 Task: Add Yogi Tea Organic Breath Deep to the cart.
Action: Mouse pressed left at (23, 97)
Screenshot: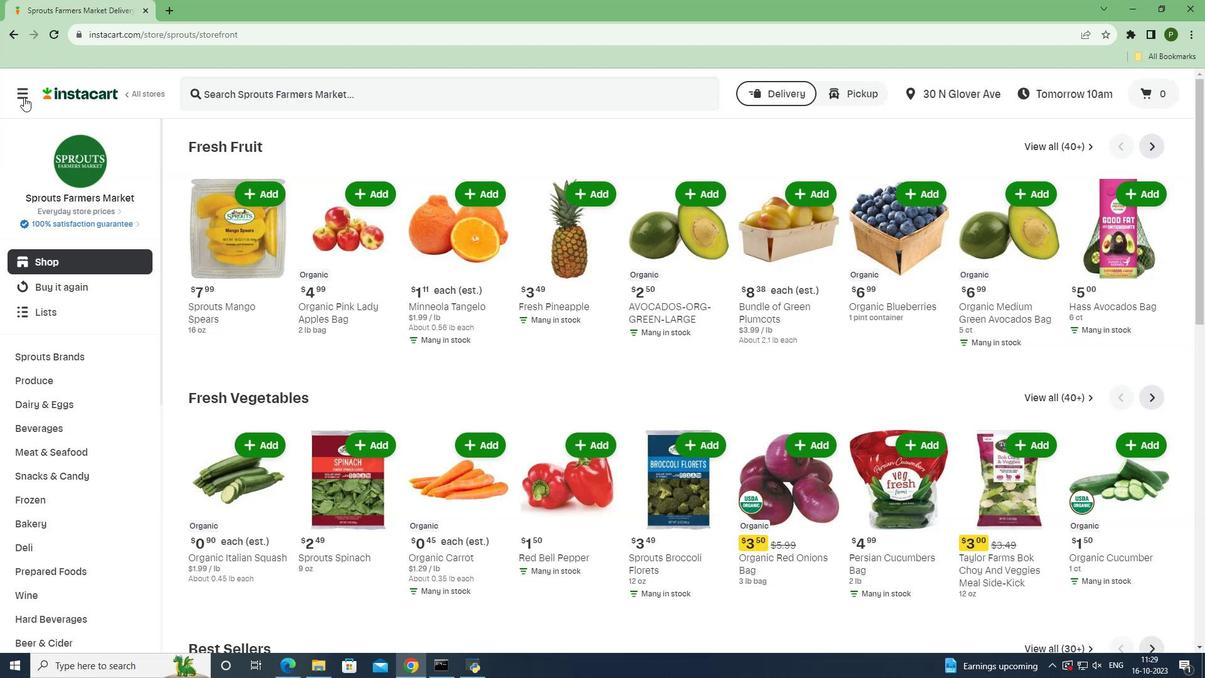 
Action: Mouse moved to (43, 327)
Screenshot: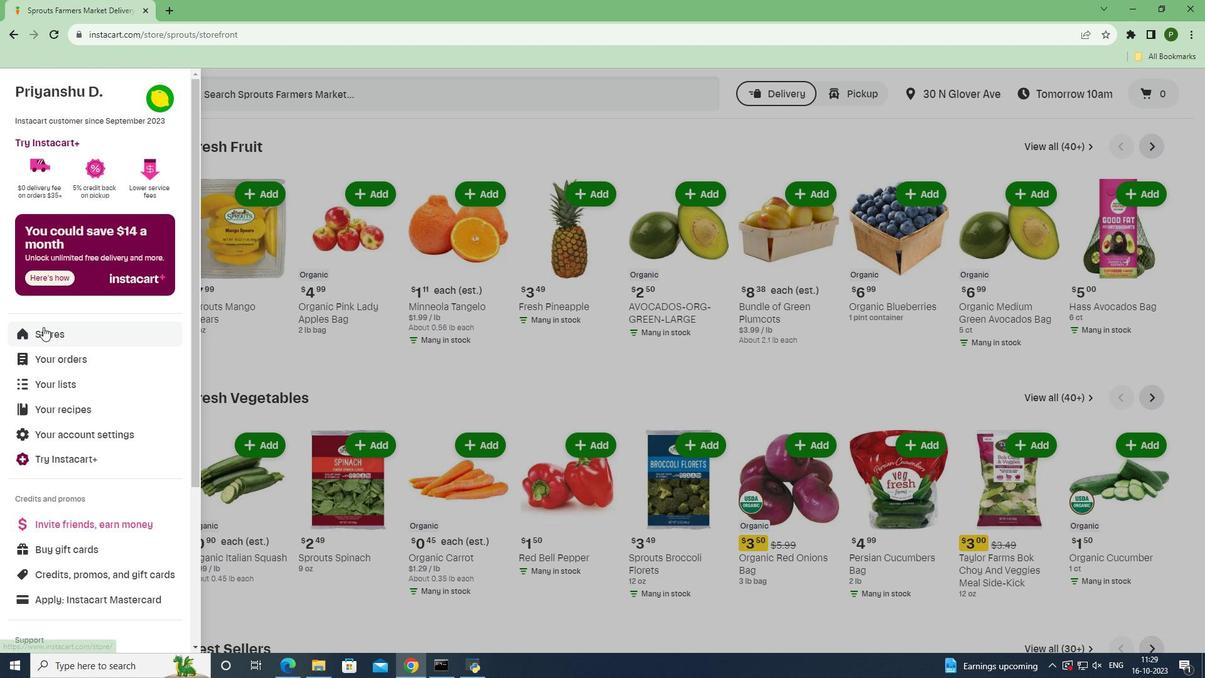 
Action: Mouse pressed left at (43, 327)
Screenshot: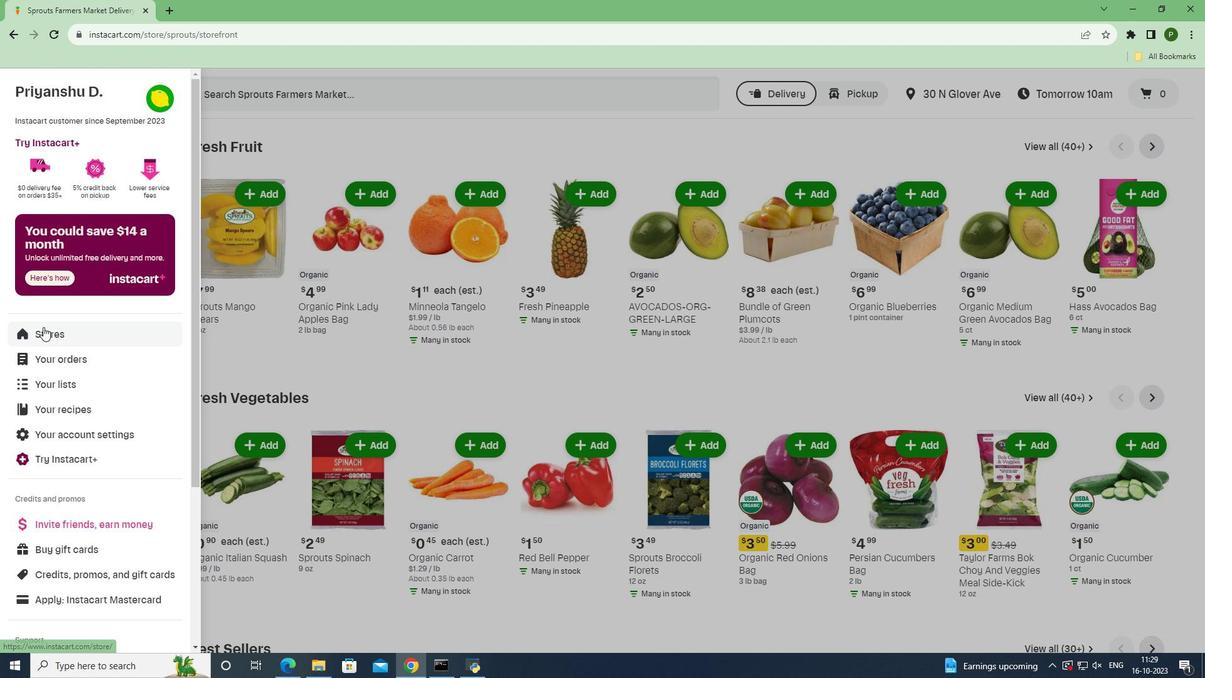 
Action: Mouse moved to (279, 141)
Screenshot: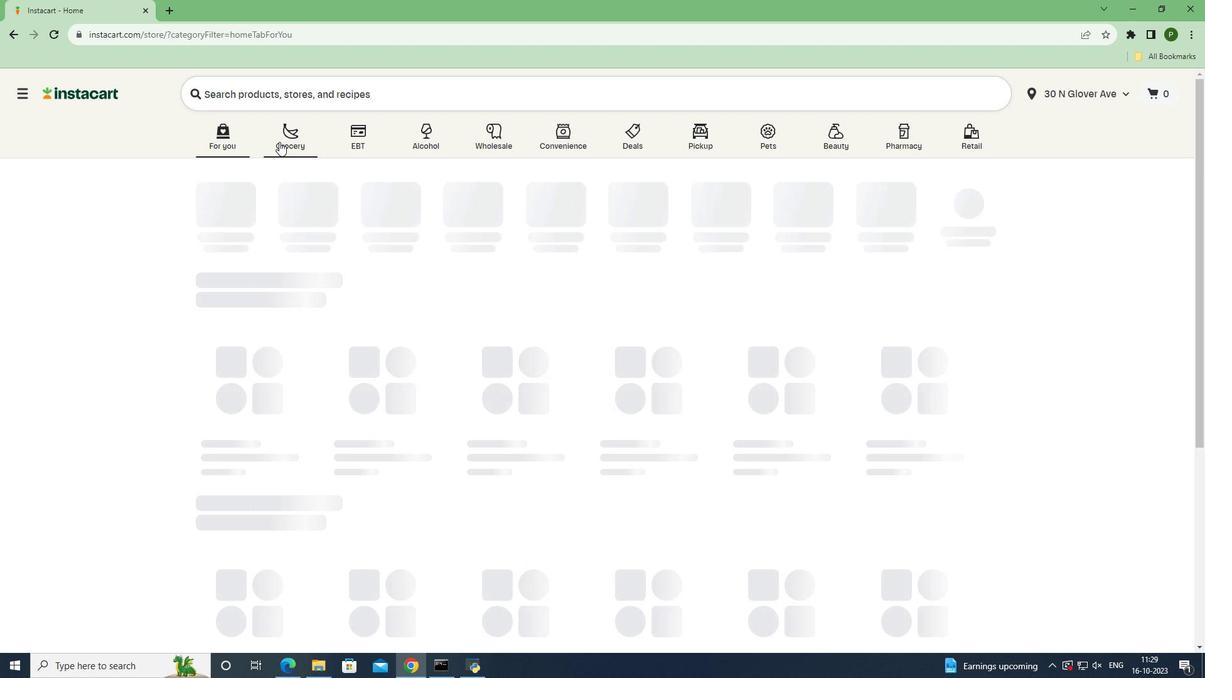 
Action: Mouse pressed left at (279, 141)
Screenshot: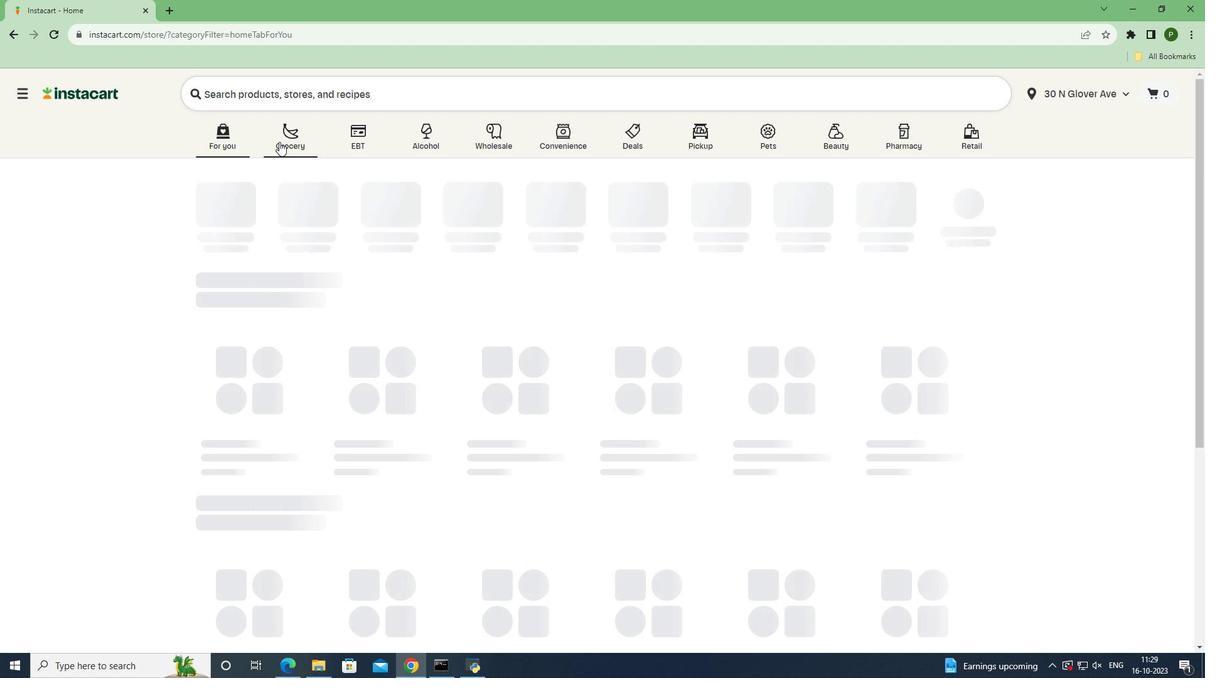 
Action: Mouse moved to (787, 307)
Screenshot: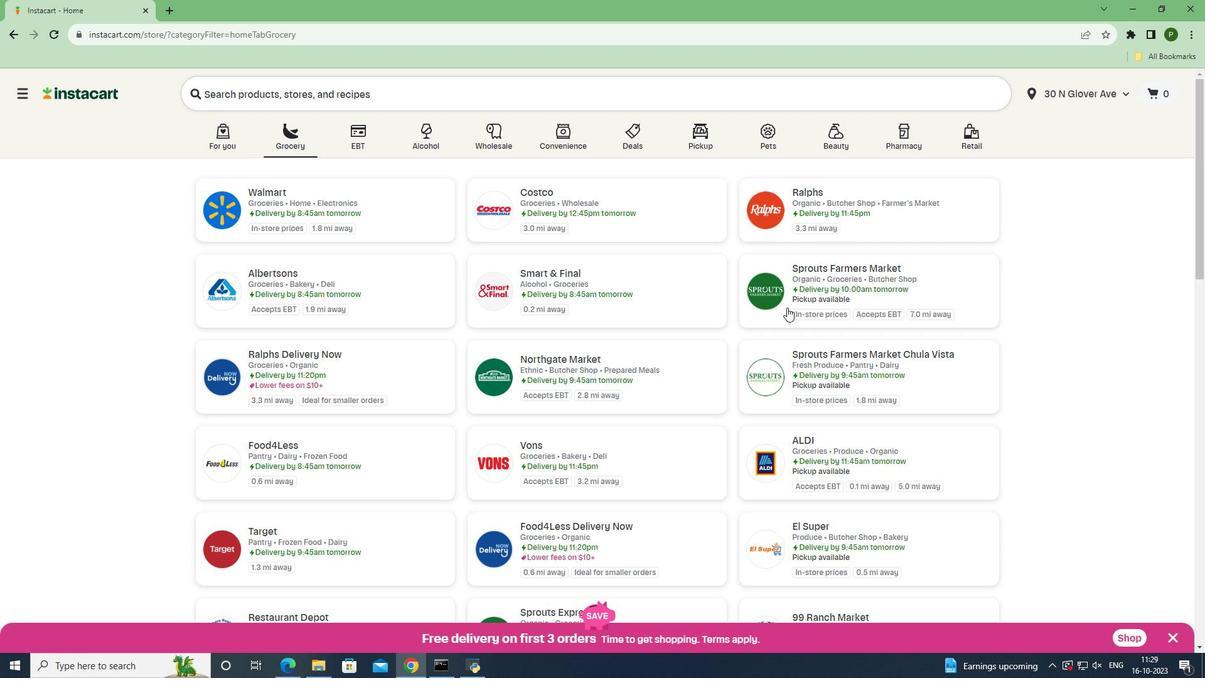 
Action: Mouse pressed left at (787, 307)
Screenshot: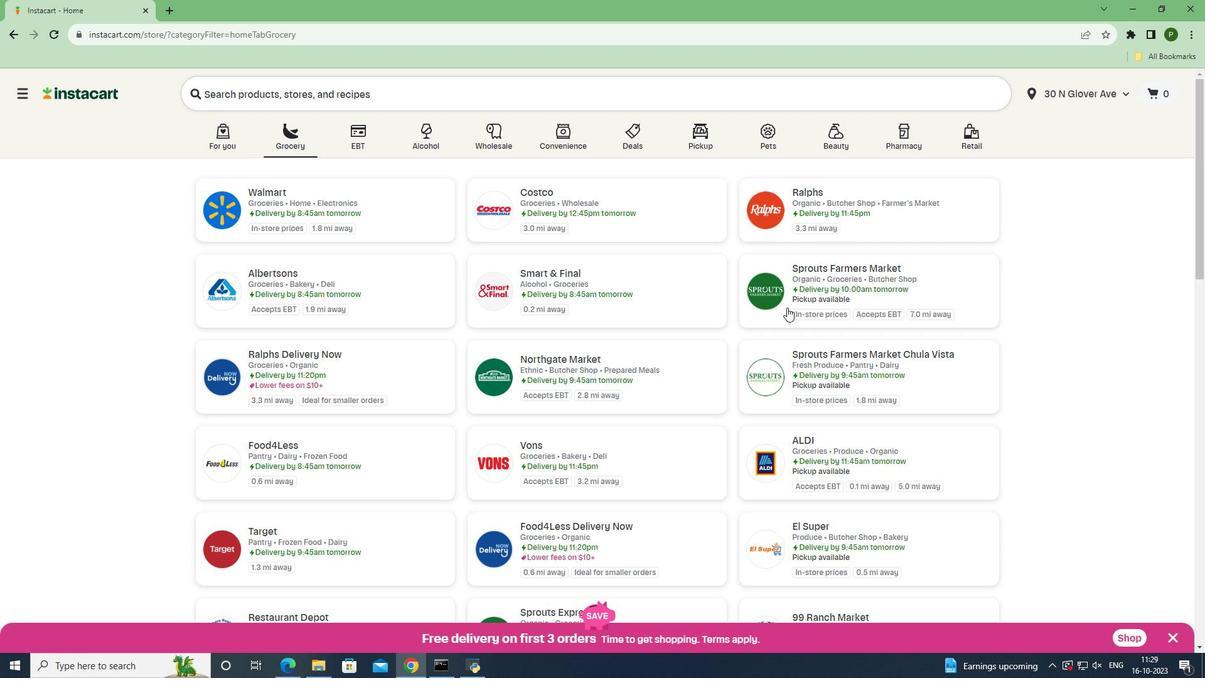 
Action: Mouse moved to (44, 436)
Screenshot: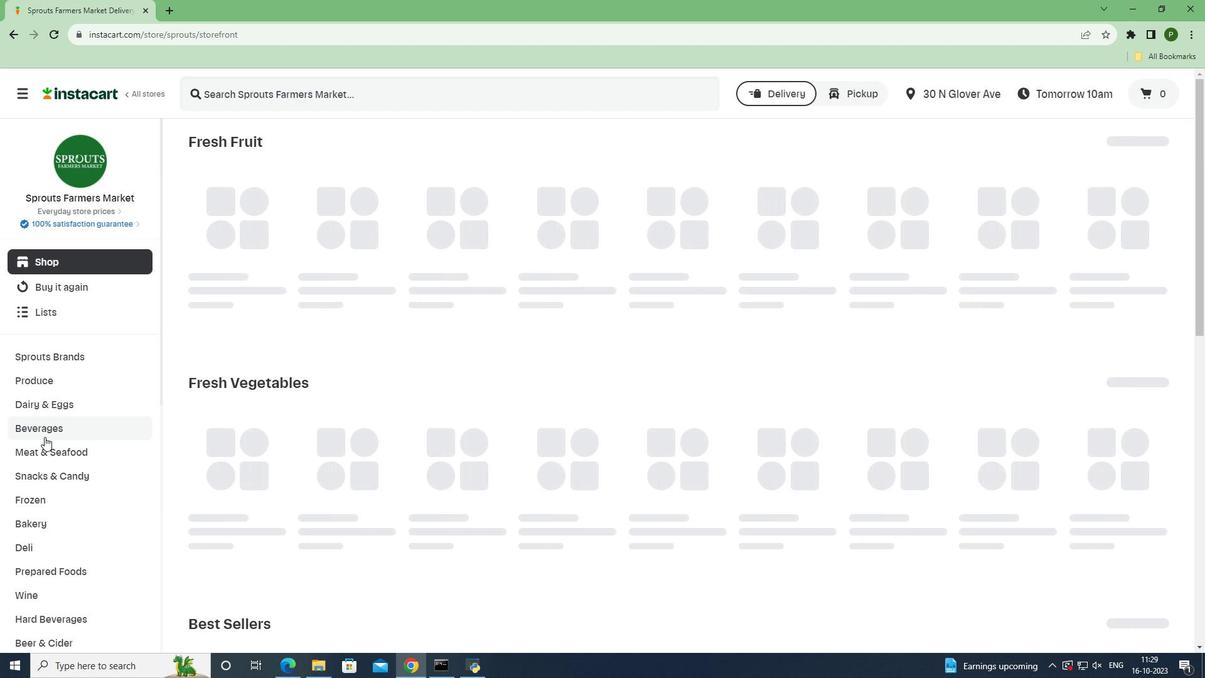 
Action: Mouse pressed left at (44, 436)
Screenshot: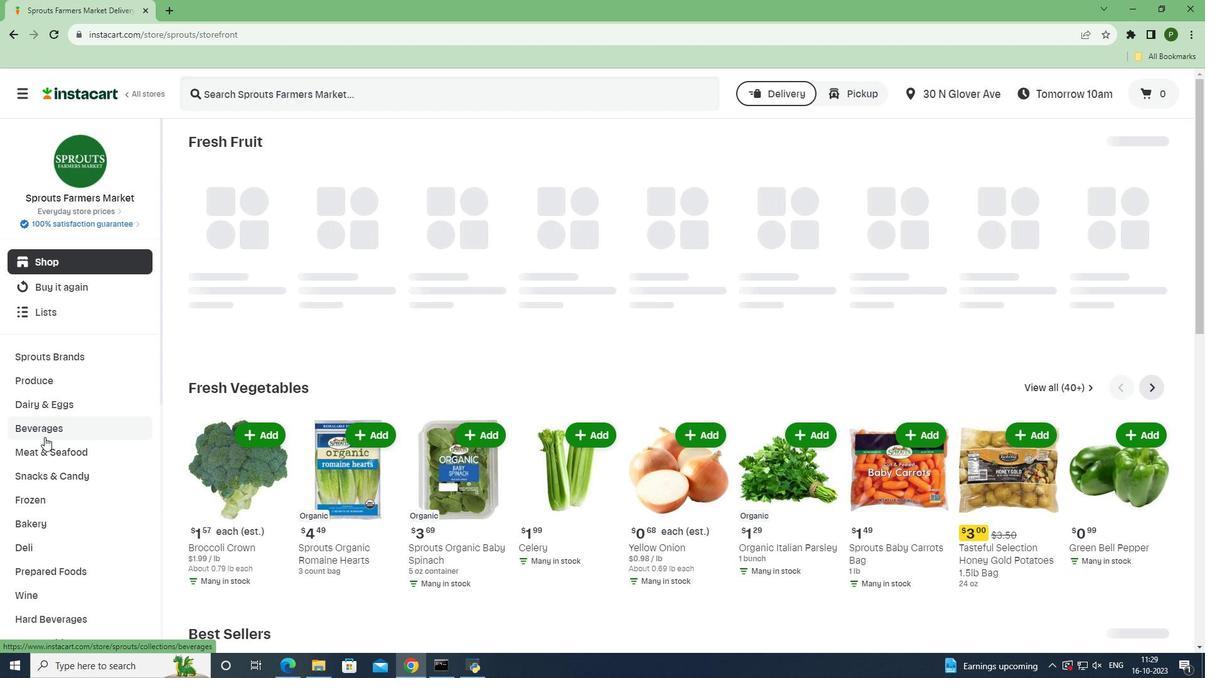 
Action: Mouse moved to (1091, 174)
Screenshot: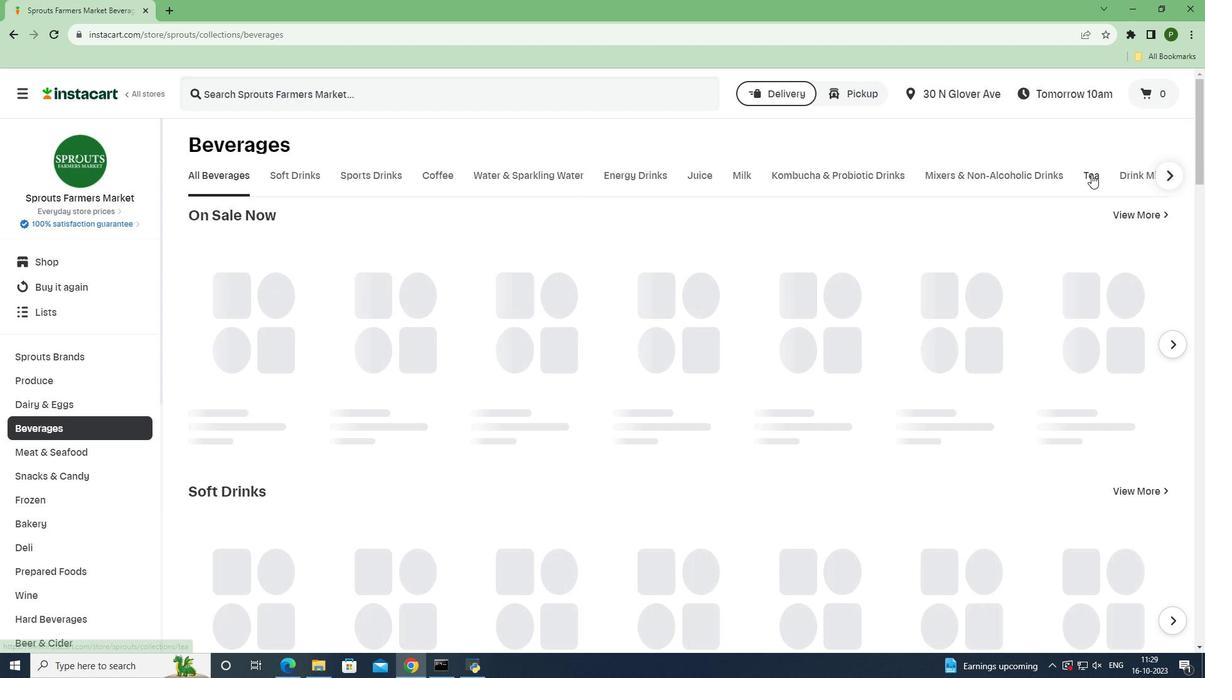 
Action: Mouse pressed left at (1091, 174)
Screenshot: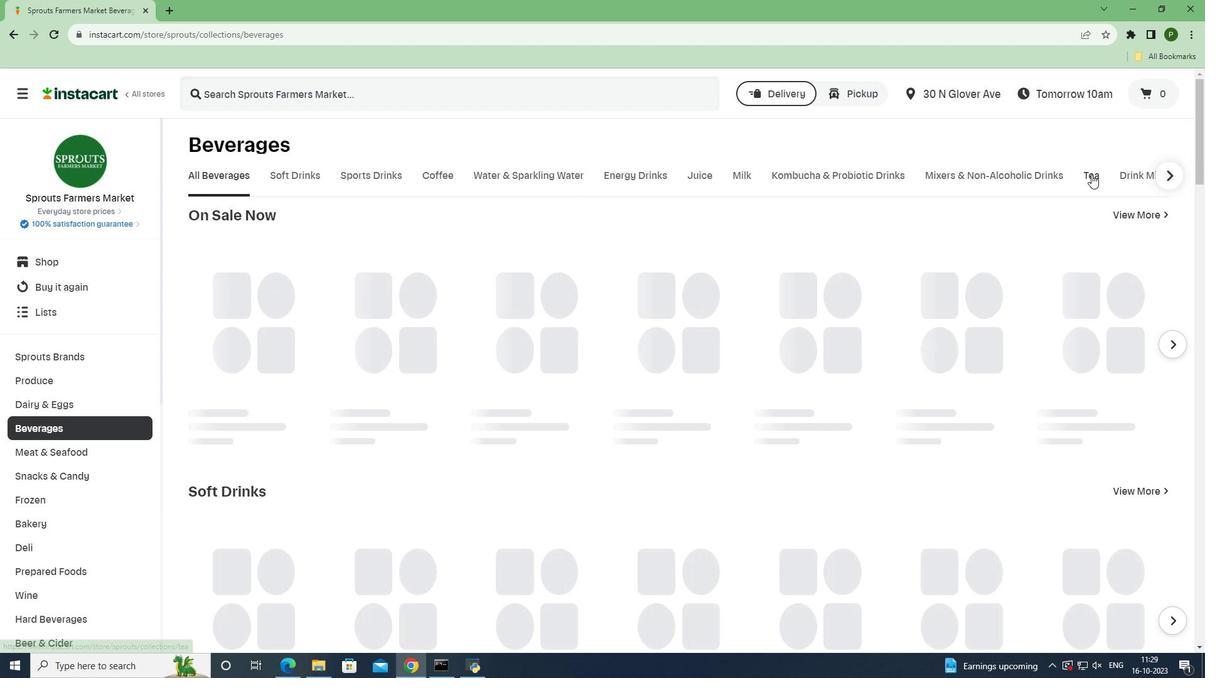 
Action: Mouse moved to (312, 101)
Screenshot: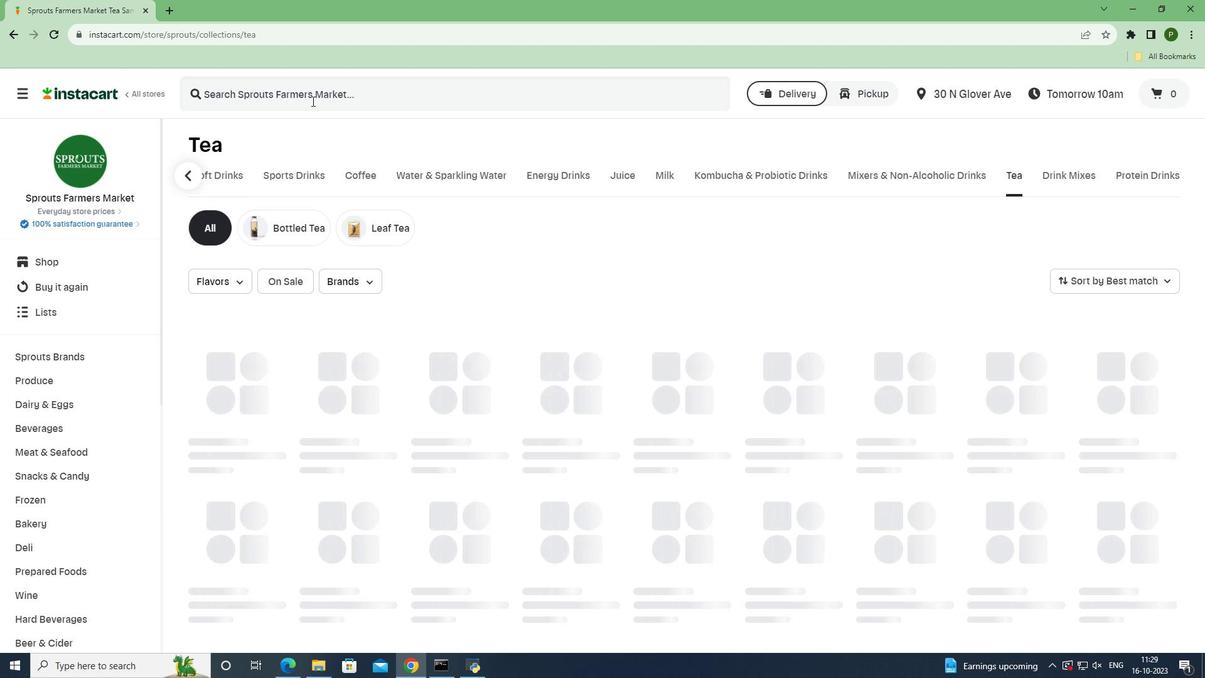 
Action: Mouse pressed left at (312, 101)
Screenshot: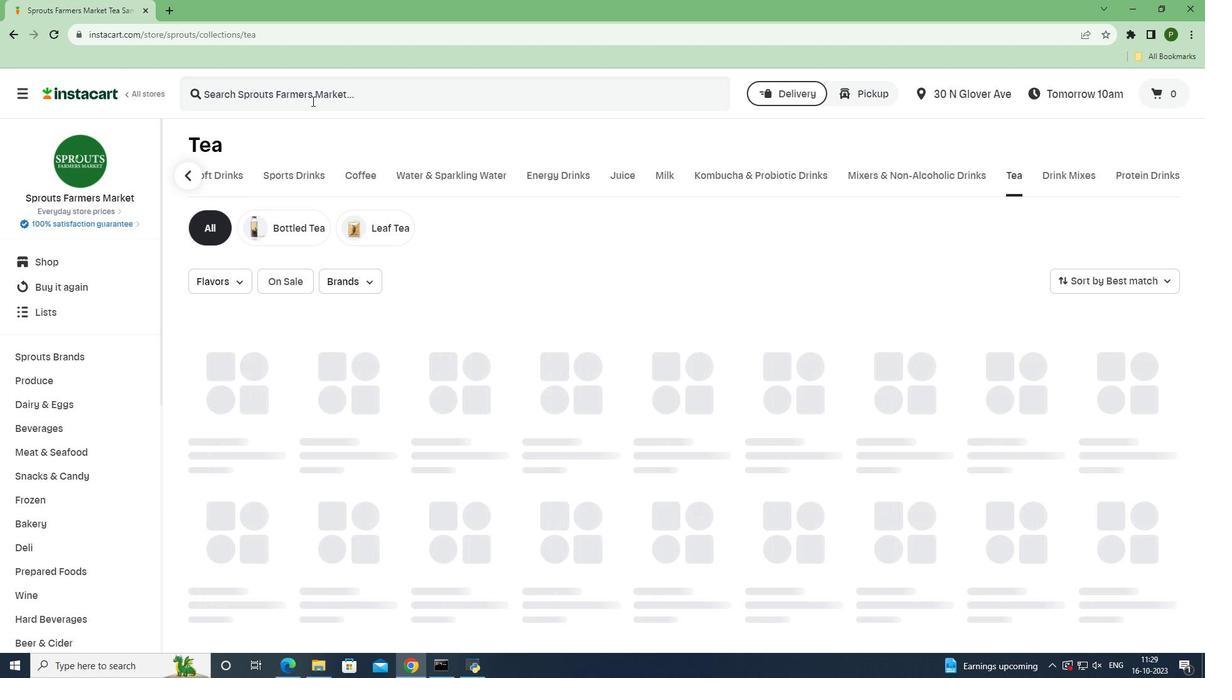 
Action: Key pressed <Key.caps_lock>Y<Key.caps_lock>ogi<Key.space><Key.caps_lock>T<Key.caps_lock>ea<Key.space><Key.caps_lock>O<Key.caps_lock>rganic<Key.space><Key.caps_lock>B<Key.caps_lock>reath<Key.space><Key.caps_lock>D<Key.caps_lock>eep<Key.space><Key.enter>
Screenshot: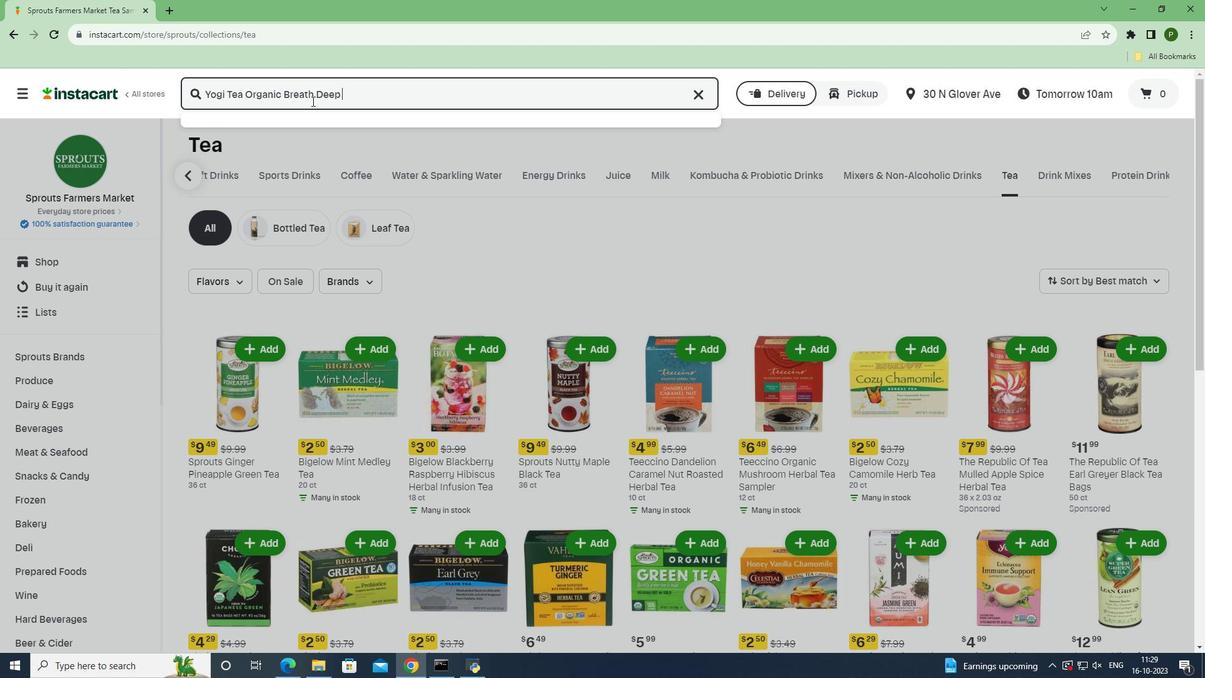 
Action: Mouse moved to (762, 224)
Screenshot: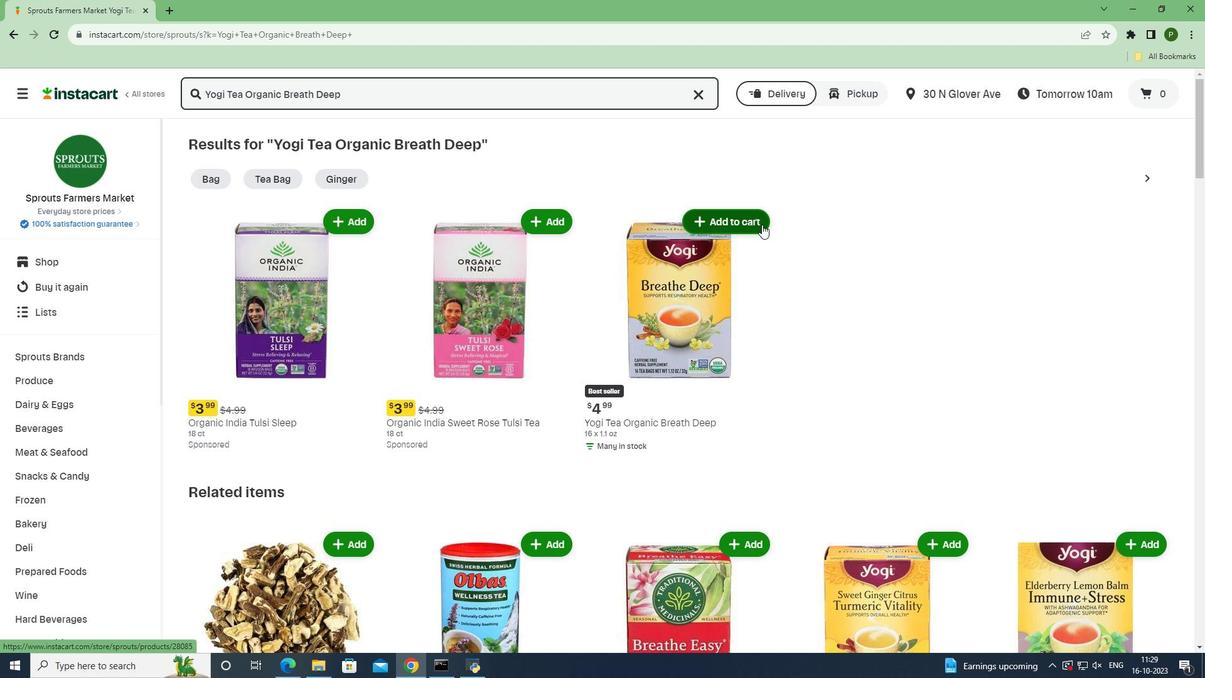 
Action: Mouse pressed left at (762, 224)
Screenshot: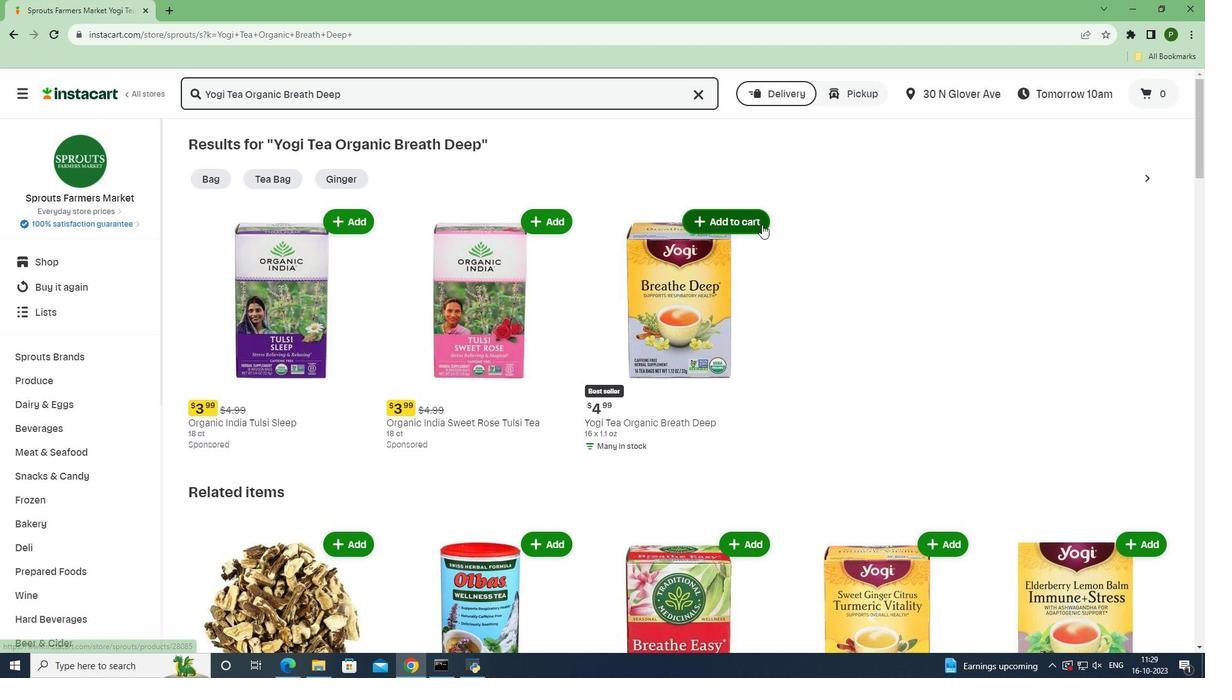 
Action: Mouse moved to (799, 316)
Screenshot: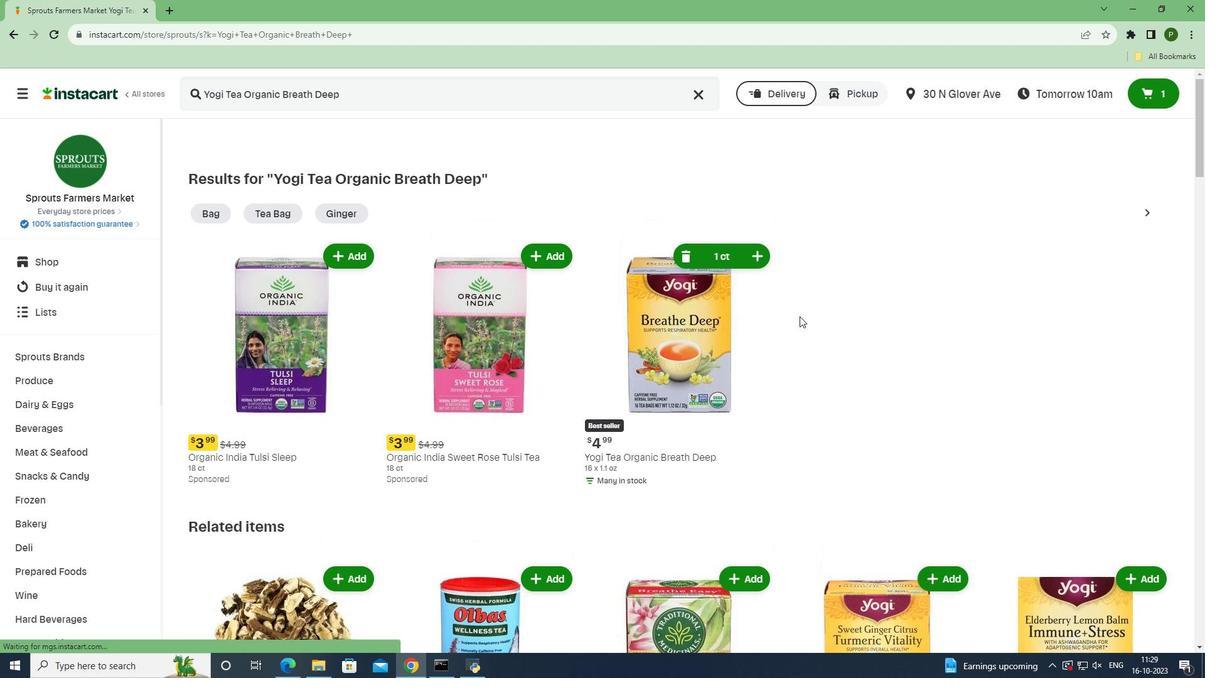 
